 Task: Save the new education.
Action: Mouse moved to (693, 96)
Screenshot: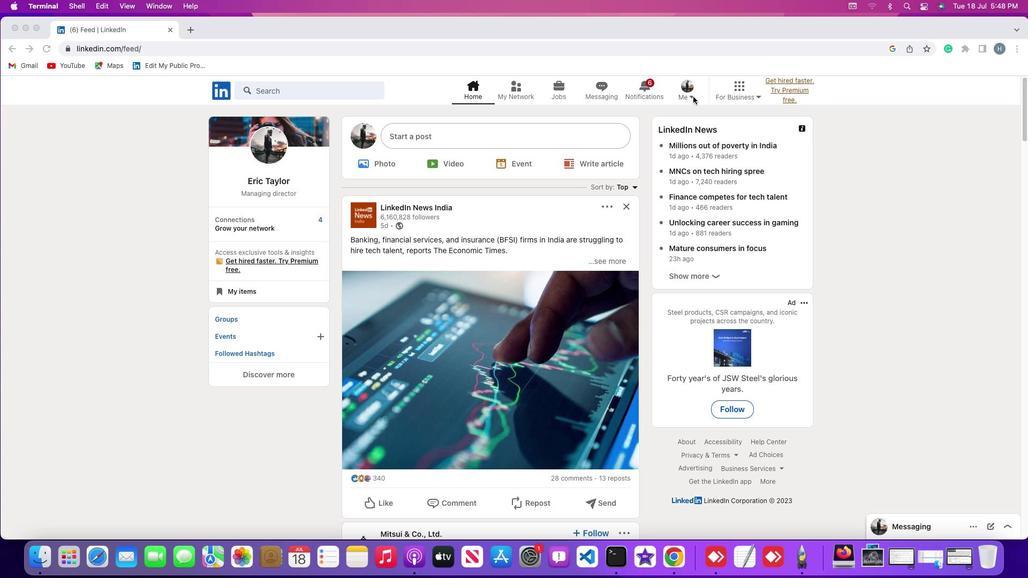 
Action: Mouse pressed left at (693, 96)
Screenshot: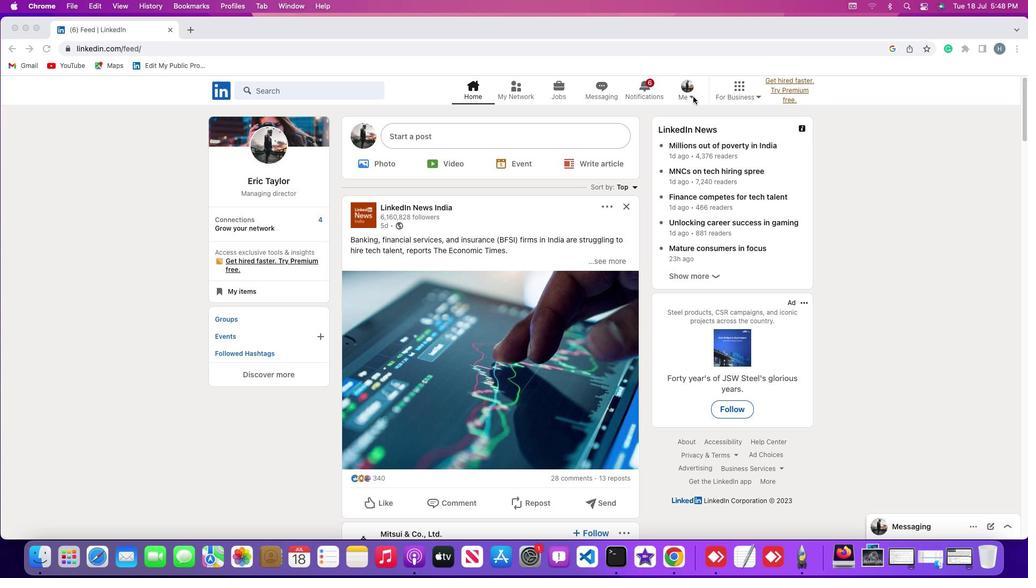 
Action: Mouse moved to (690, 94)
Screenshot: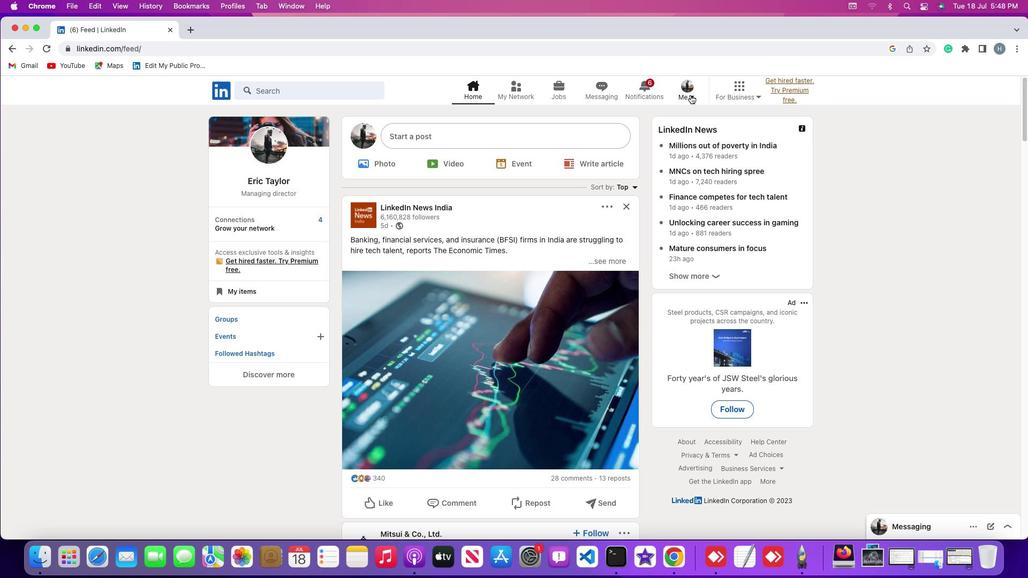 
Action: Mouse pressed left at (690, 94)
Screenshot: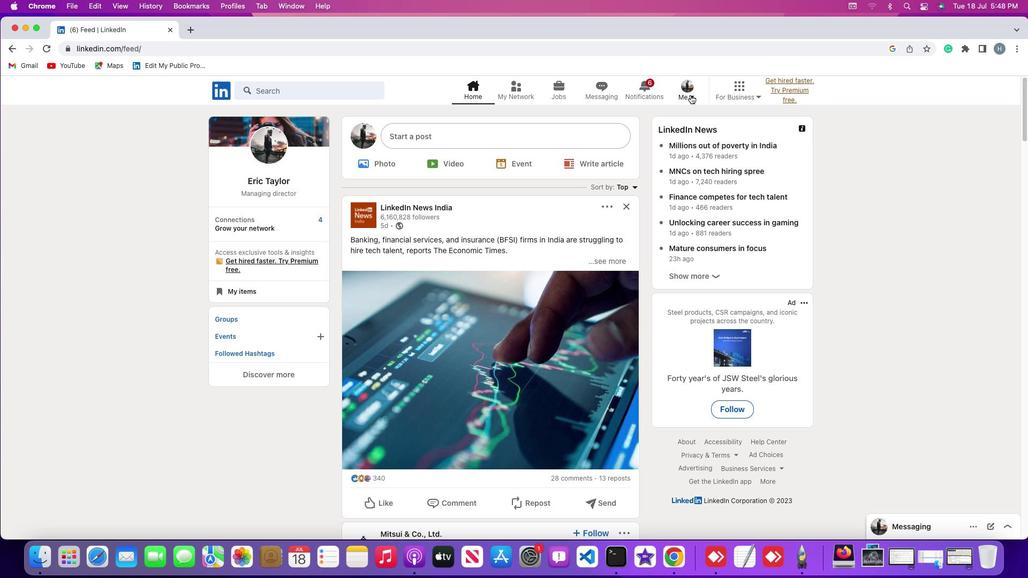
Action: Mouse moved to (665, 150)
Screenshot: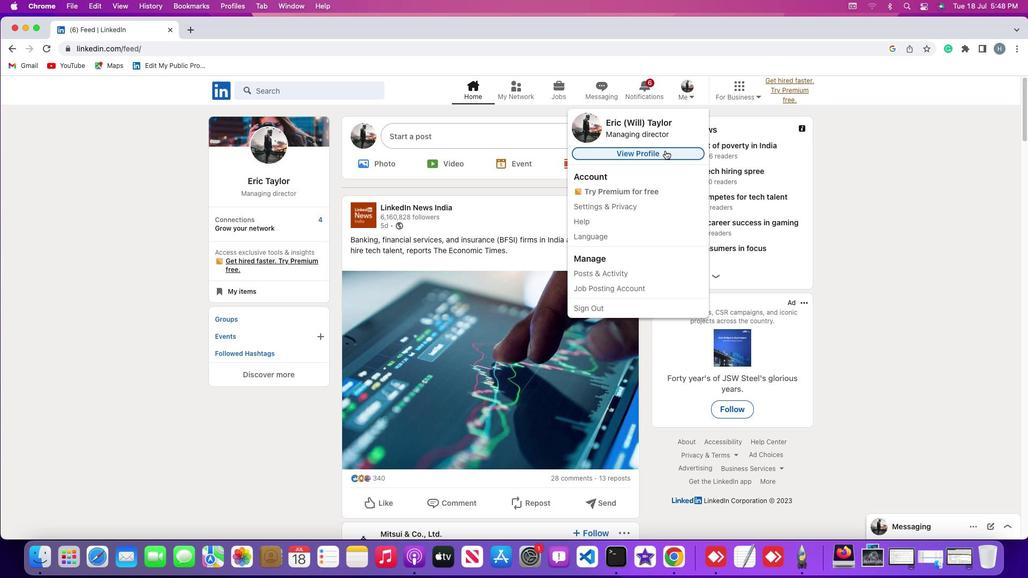 
Action: Mouse pressed left at (665, 150)
Screenshot: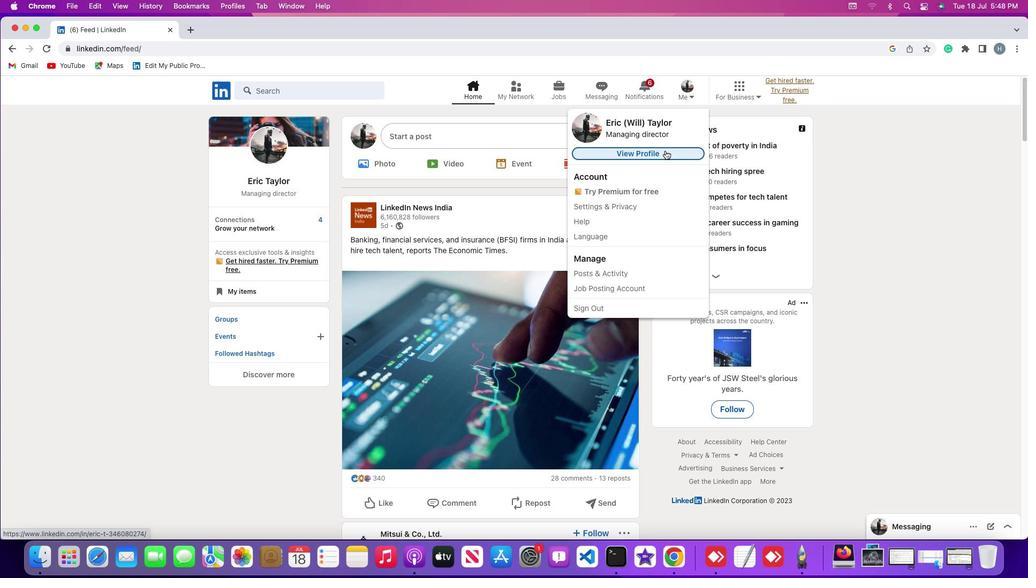
Action: Mouse moved to (620, 238)
Screenshot: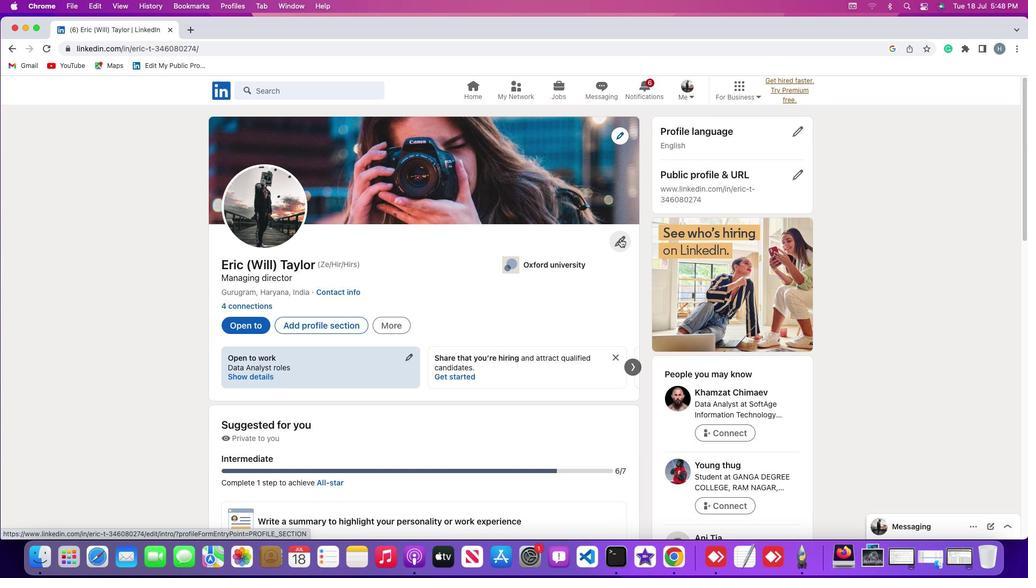 
Action: Mouse pressed left at (620, 238)
Screenshot: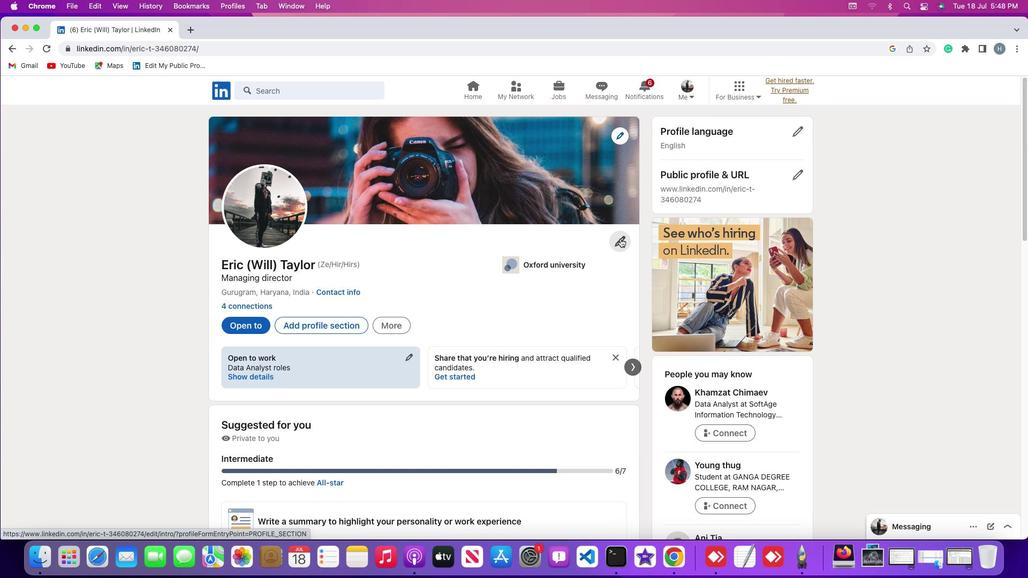 
Action: Mouse moved to (551, 276)
Screenshot: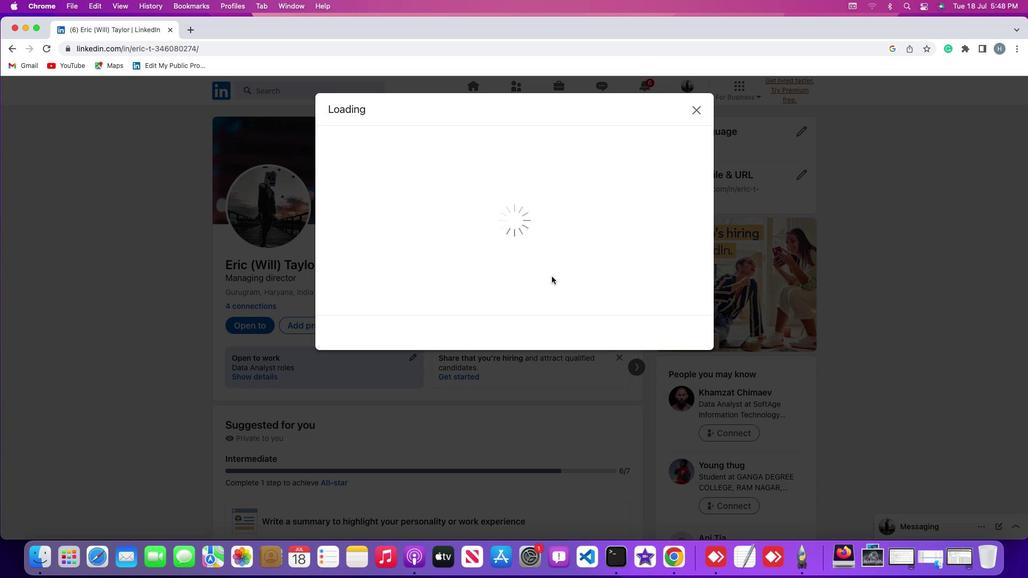 
Action: Mouse scrolled (551, 276) with delta (0, 0)
Screenshot: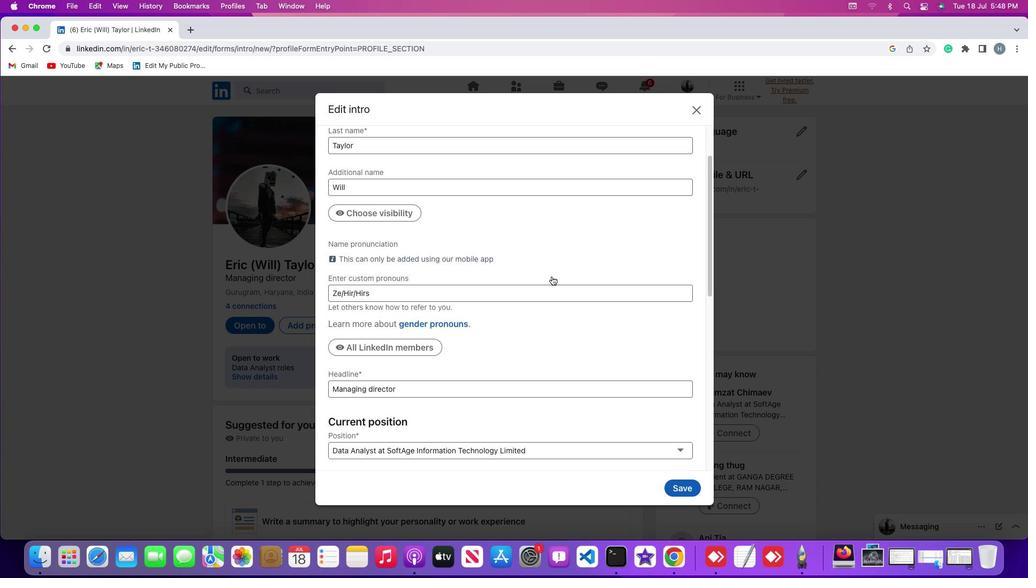 
Action: Mouse scrolled (551, 276) with delta (0, 0)
Screenshot: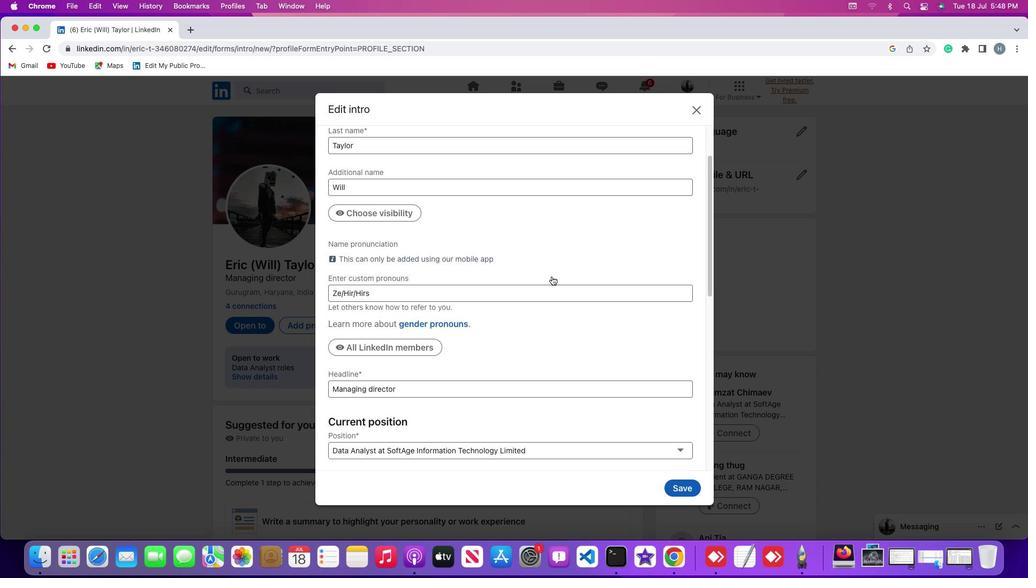
Action: Mouse scrolled (551, 276) with delta (0, -1)
Screenshot: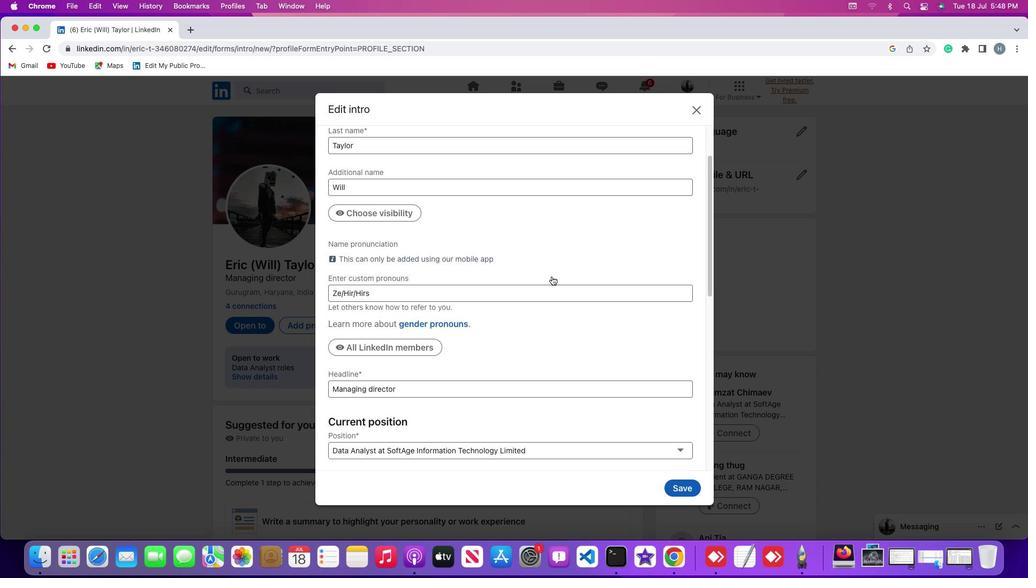 
Action: Mouse scrolled (551, 276) with delta (0, -2)
Screenshot: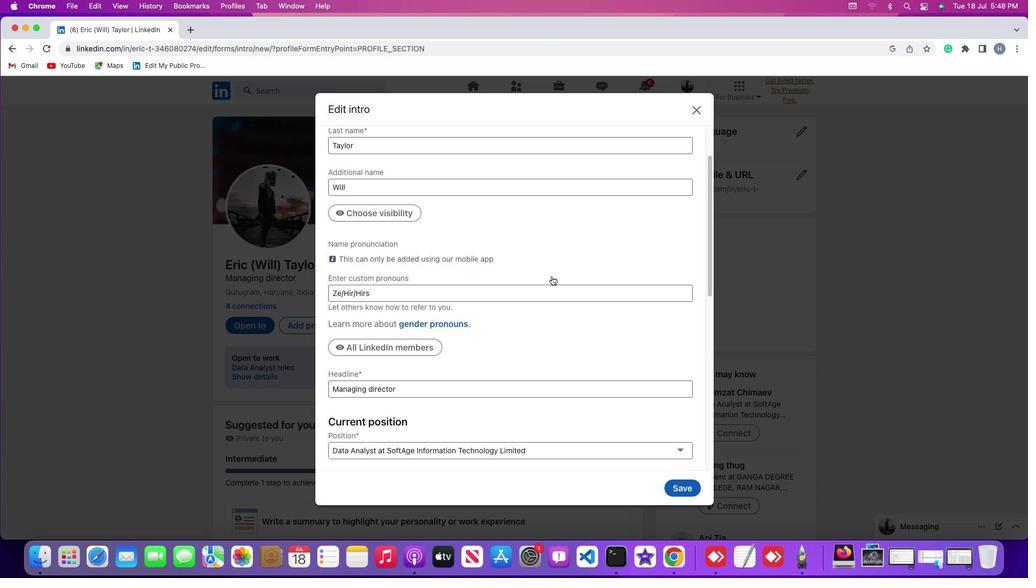 
Action: Mouse scrolled (551, 276) with delta (0, -3)
Screenshot: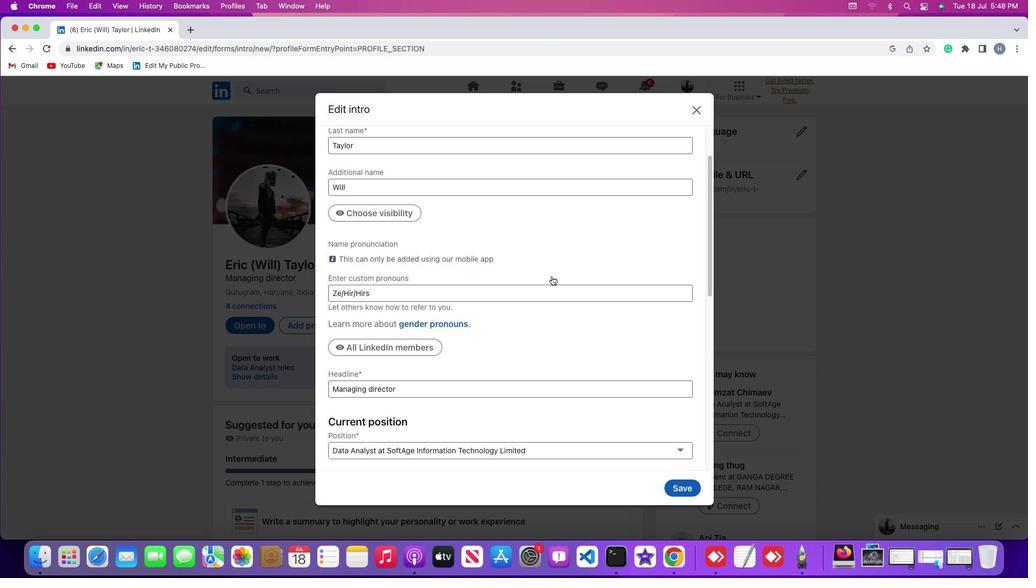 
Action: Mouse scrolled (551, 276) with delta (0, -3)
Screenshot: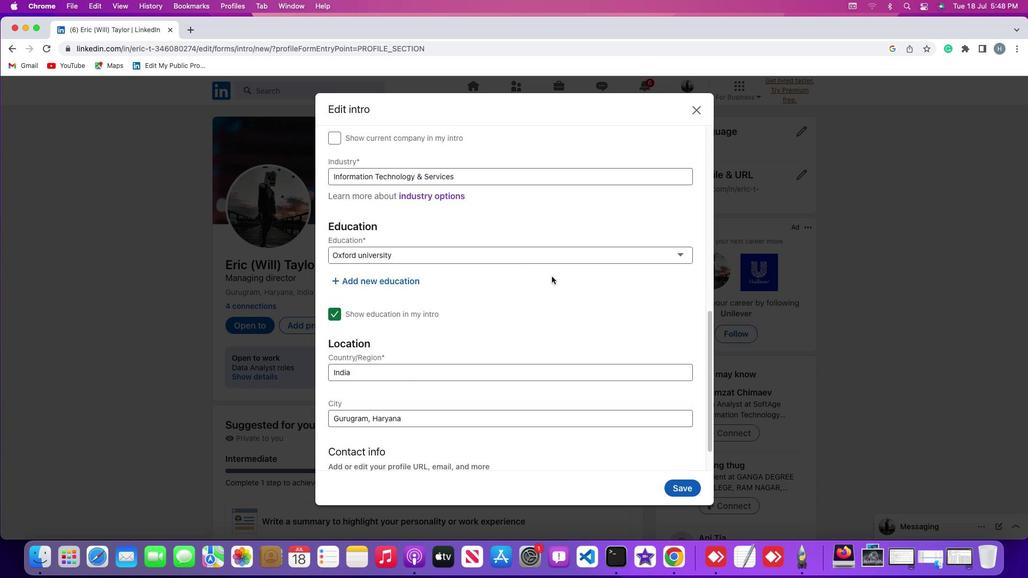 
Action: Mouse scrolled (551, 276) with delta (0, -3)
Screenshot: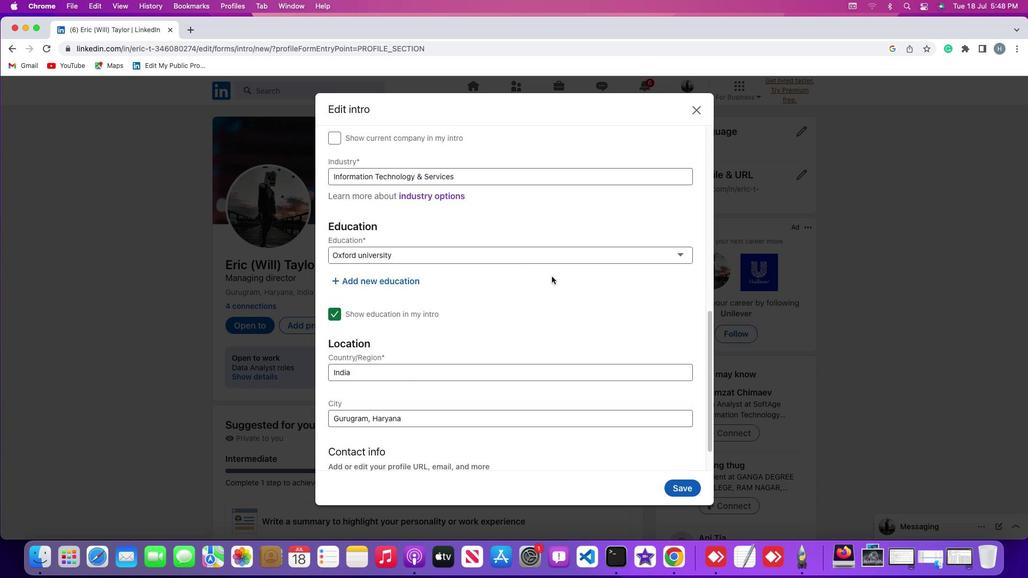
Action: Mouse scrolled (551, 276) with delta (0, 0)
Screenshot: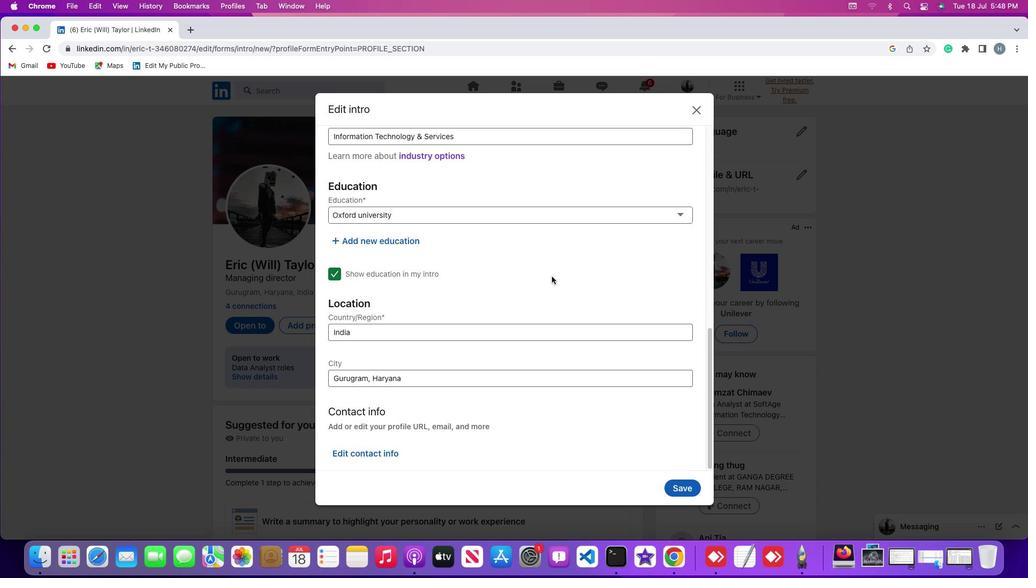 
Action: Mouse scrolled (551, 276) with delta (0, 0)
Screenshot: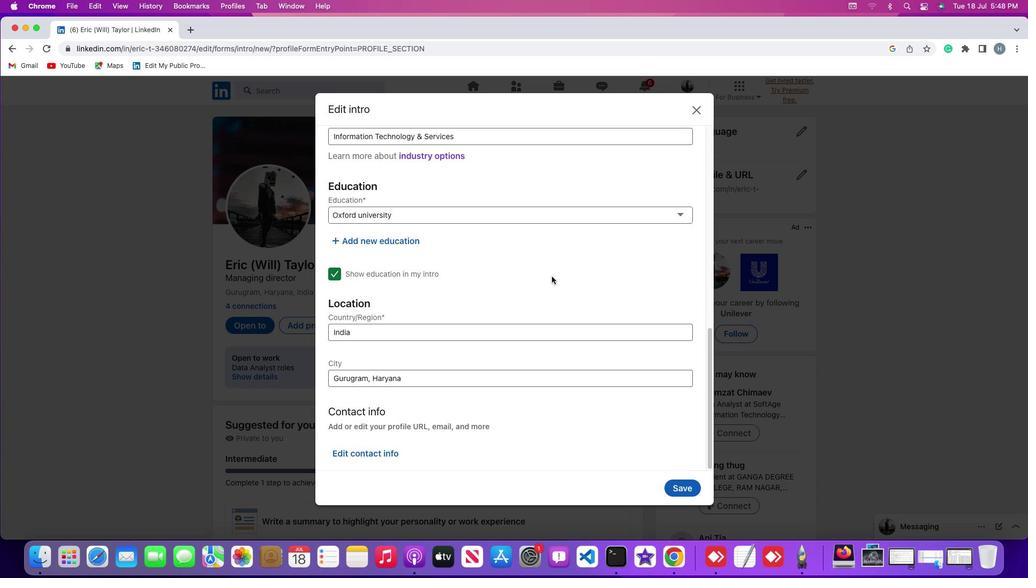 
Action: Mouse scrolled (551, 276) with delta (0, -1)
Screenshot: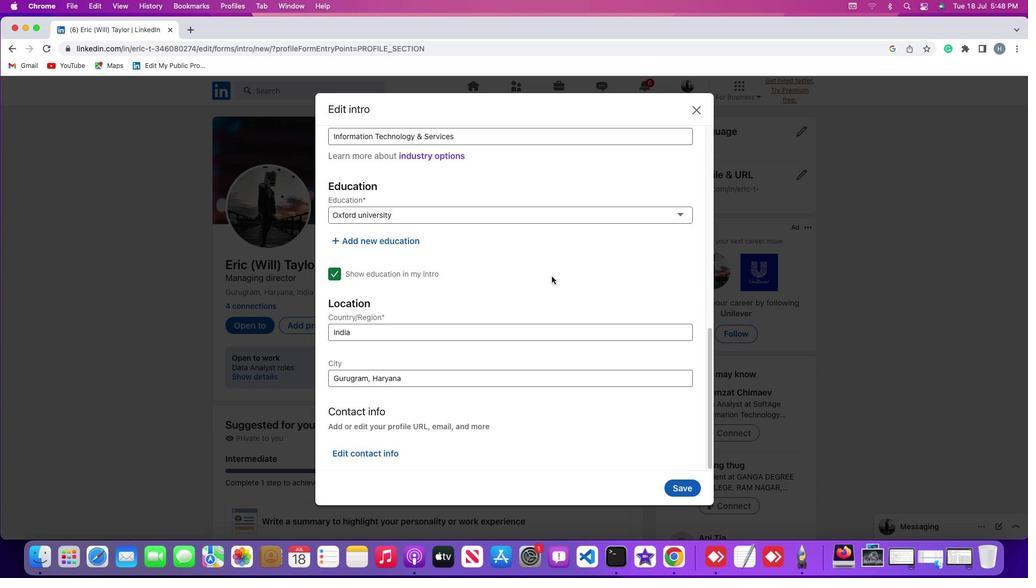 
Action: Mouse scrolled (551, 276) with delta (0, -2)
Screenshot: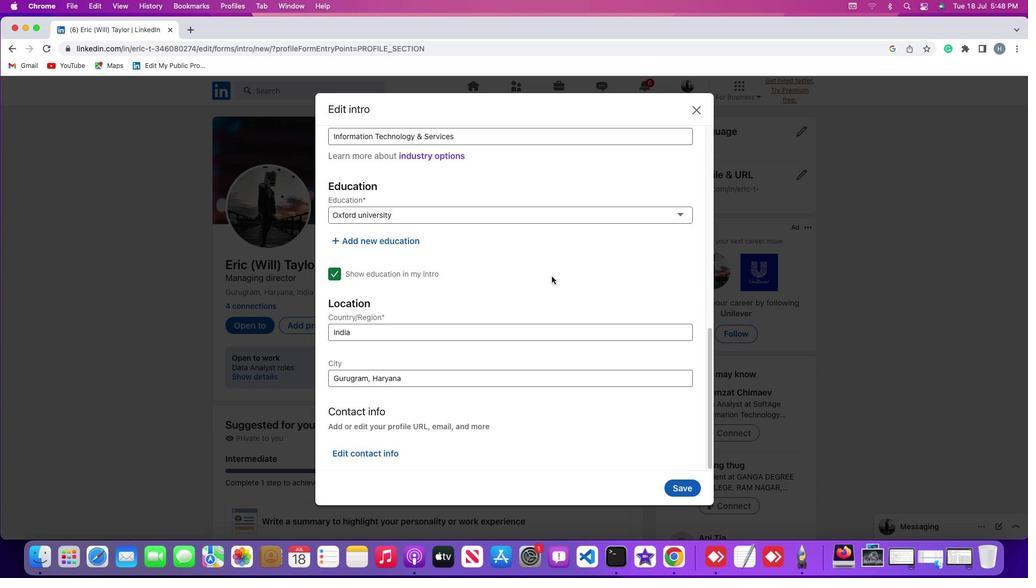 
Action: Mouse scrolled (551, 276) with delta (0, -3)
Screenshot: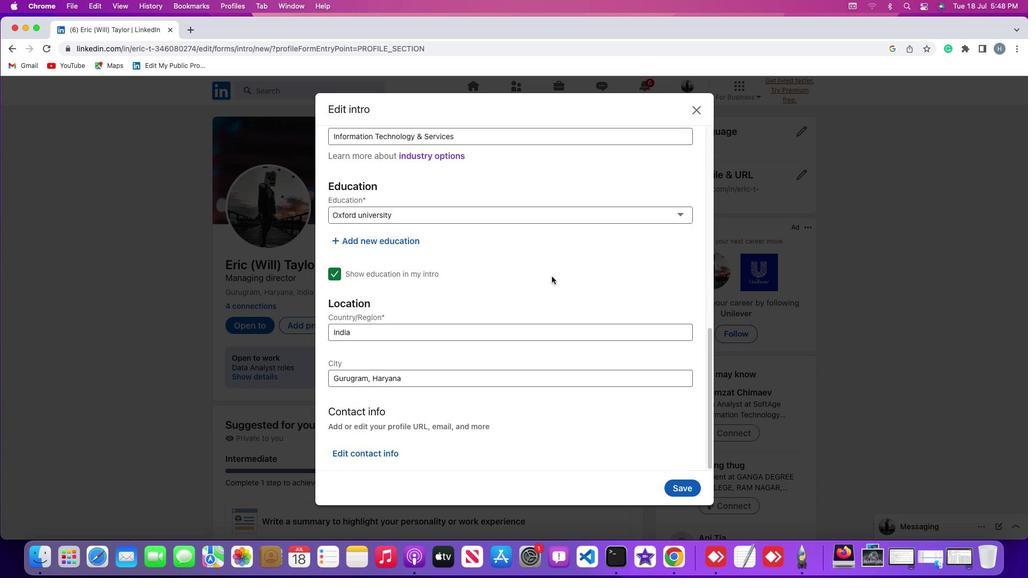 
Action: Mouse scrolled (551, 276) with delta (0, -3)
Screenshot: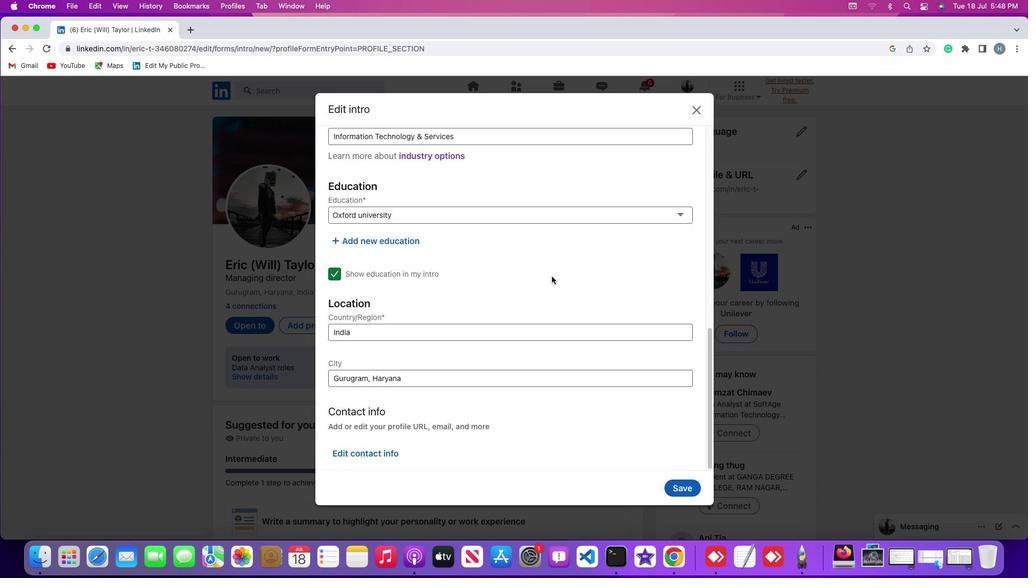 
Action: Mouse scrolled (551, 276) with delta (0, 0)
Screenshot: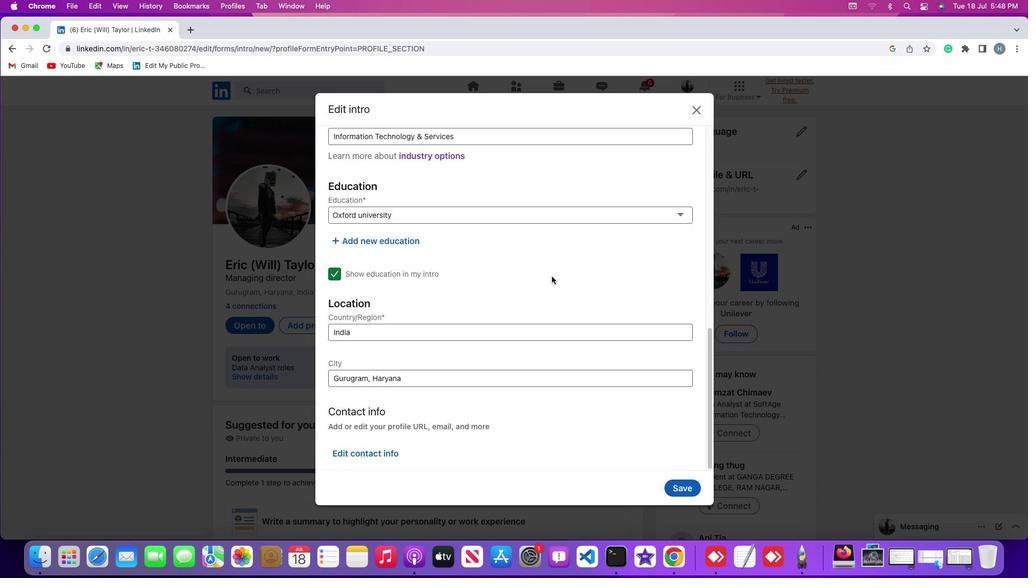 
Action: Mouse scrolled (551, 276) with delta (0, 0)
Screenshot: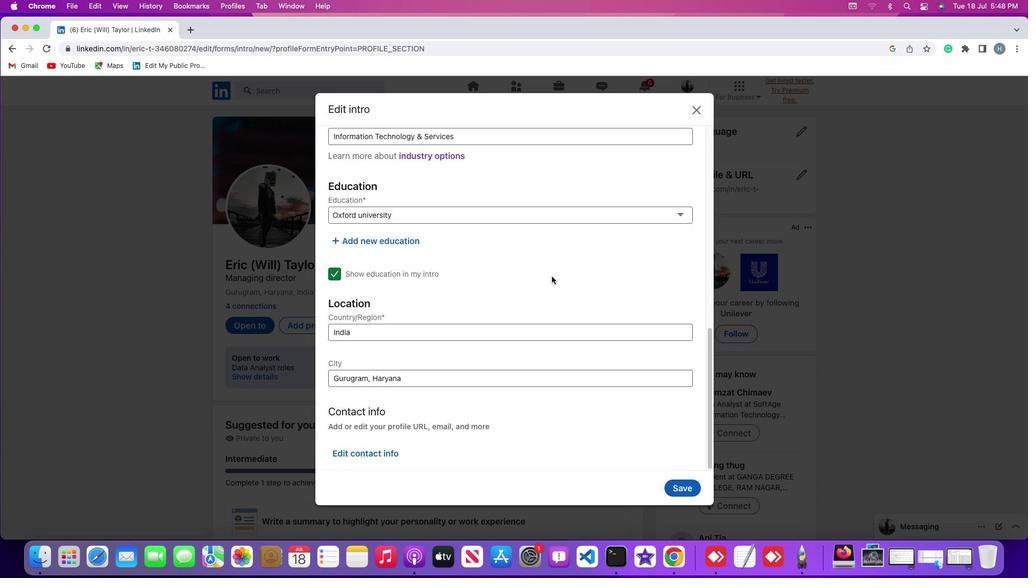 
Action: Mouse scrolled (551, 276) with delta (0, -1)
Screenshot: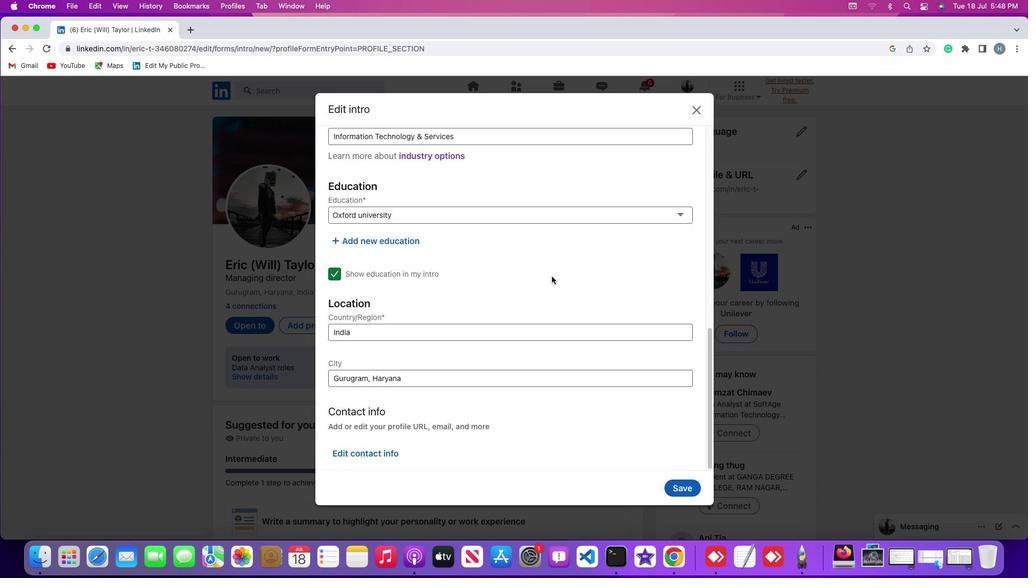 
Action: Mouse scrolled (551, 276) with delta (0, -2)
Screenshot: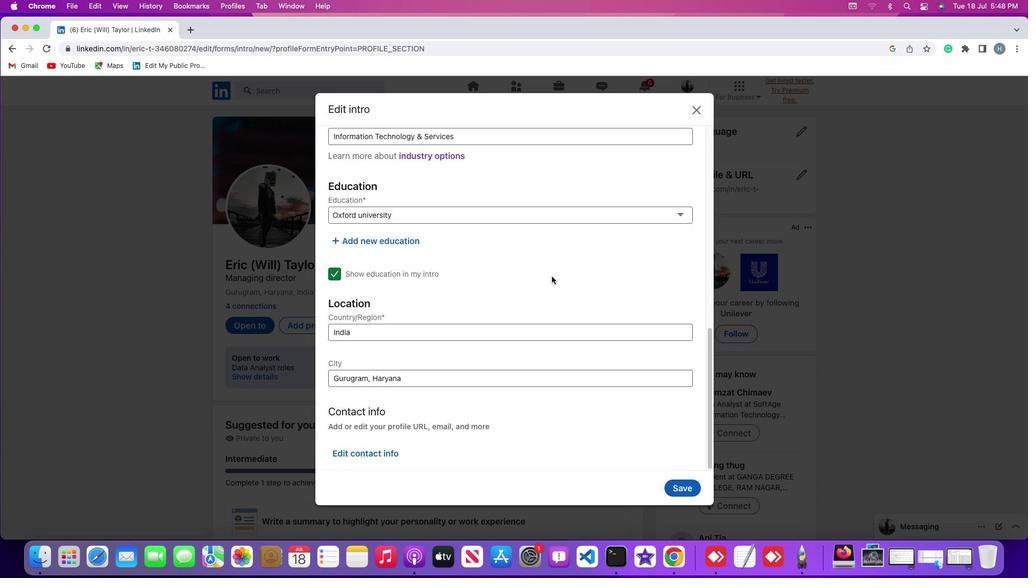 
Action: Mouse moved to (409, 239)
Screenshot: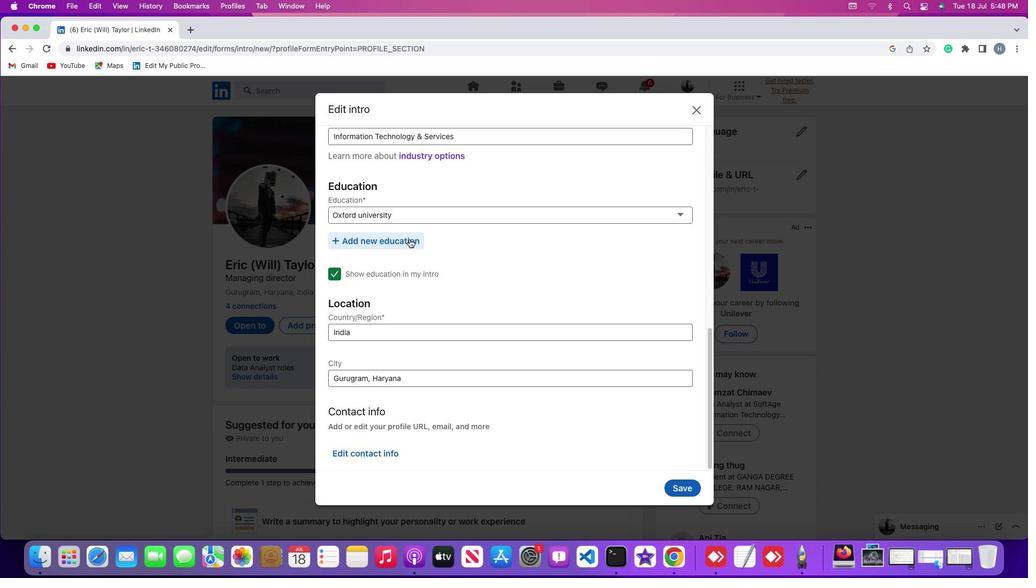 
Action: Mouse pressed left at (409, 239)
Screenshot: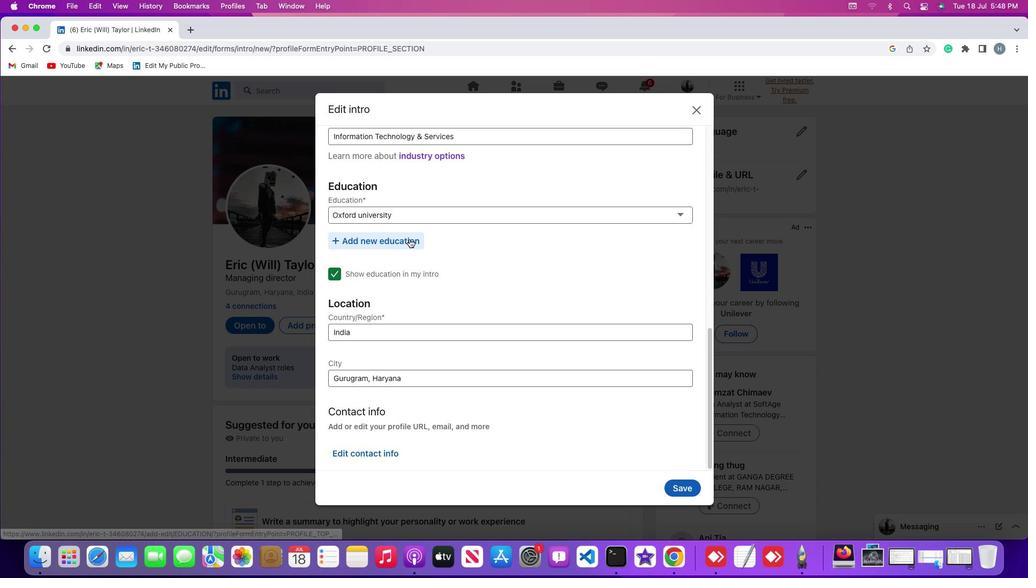 
Action: Mouse moved to (682, 491)
Screenshot: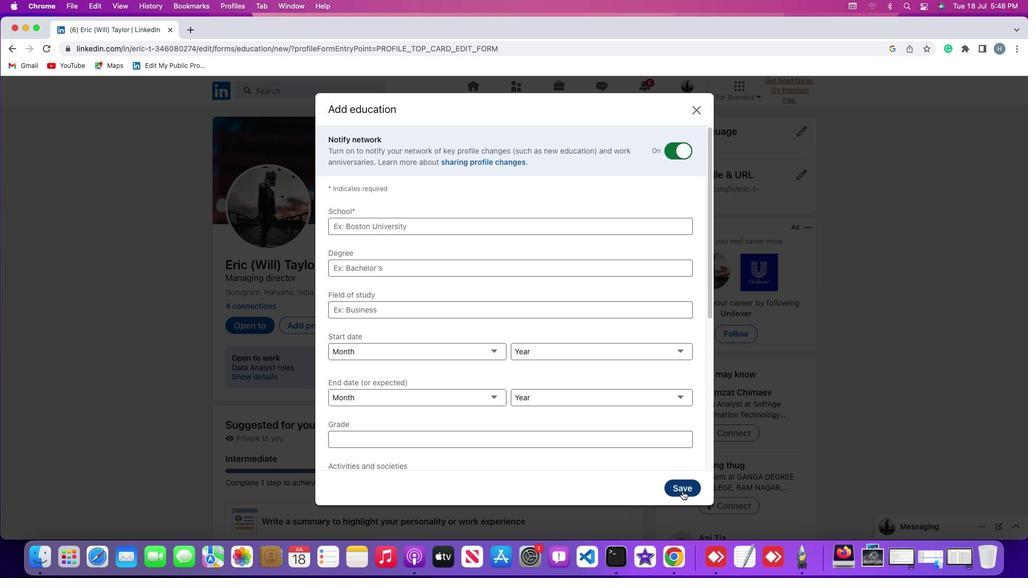 
Action: Mouse pressed left at (682, 491)
Screenshot: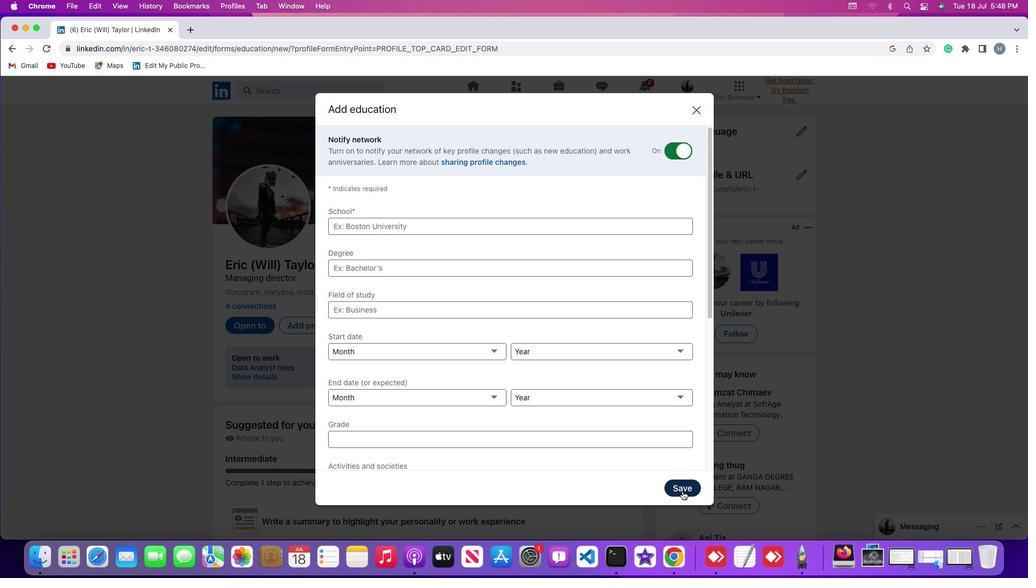 
Action: Mouse moved to (678, 467)
Screenshot: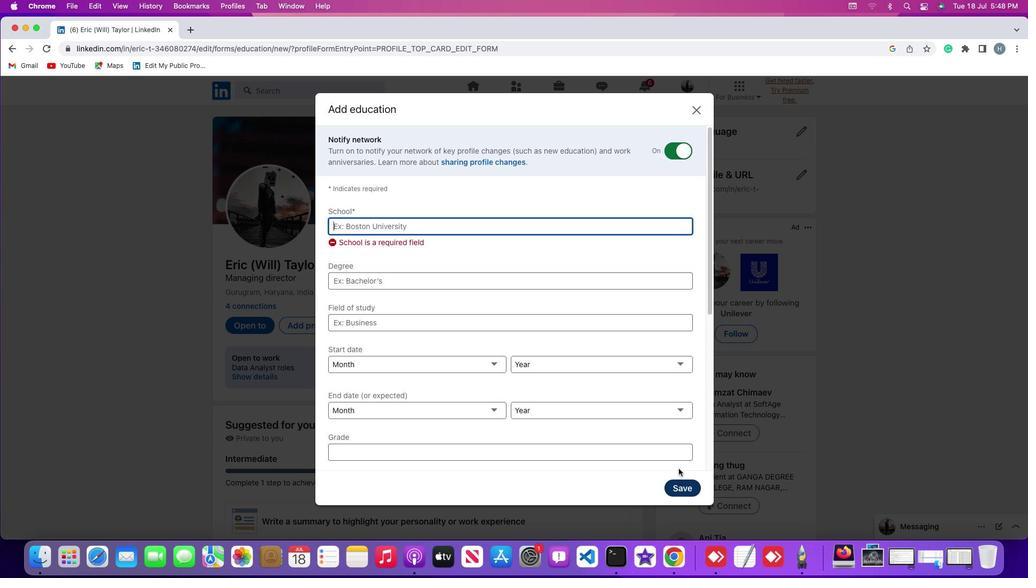 
